 Task: In the  document almanac.rtf Download file as 'EPUB Publication' Share this file with 'softage.1@softage.net' Insert the command  Viewing
Action: Mouse moved to (55, 81)
Screenshot: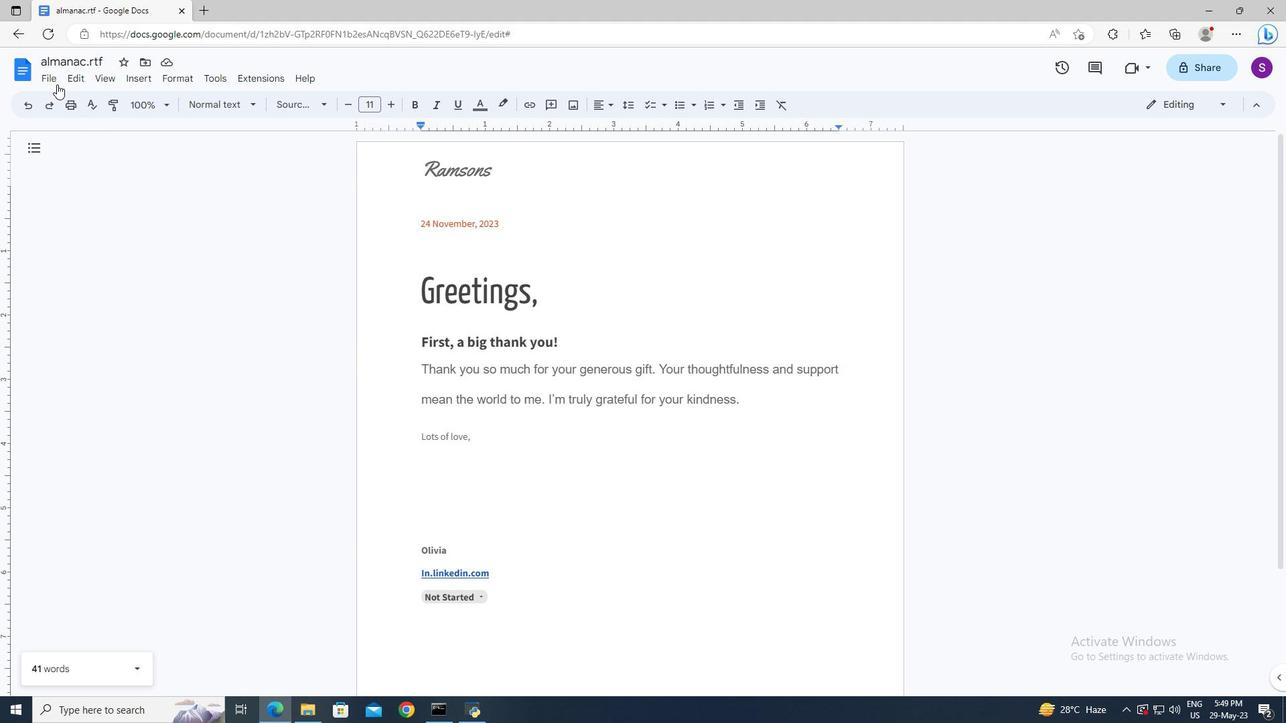 
Action: Mouse pressed left at (55, 81)
Screenshot: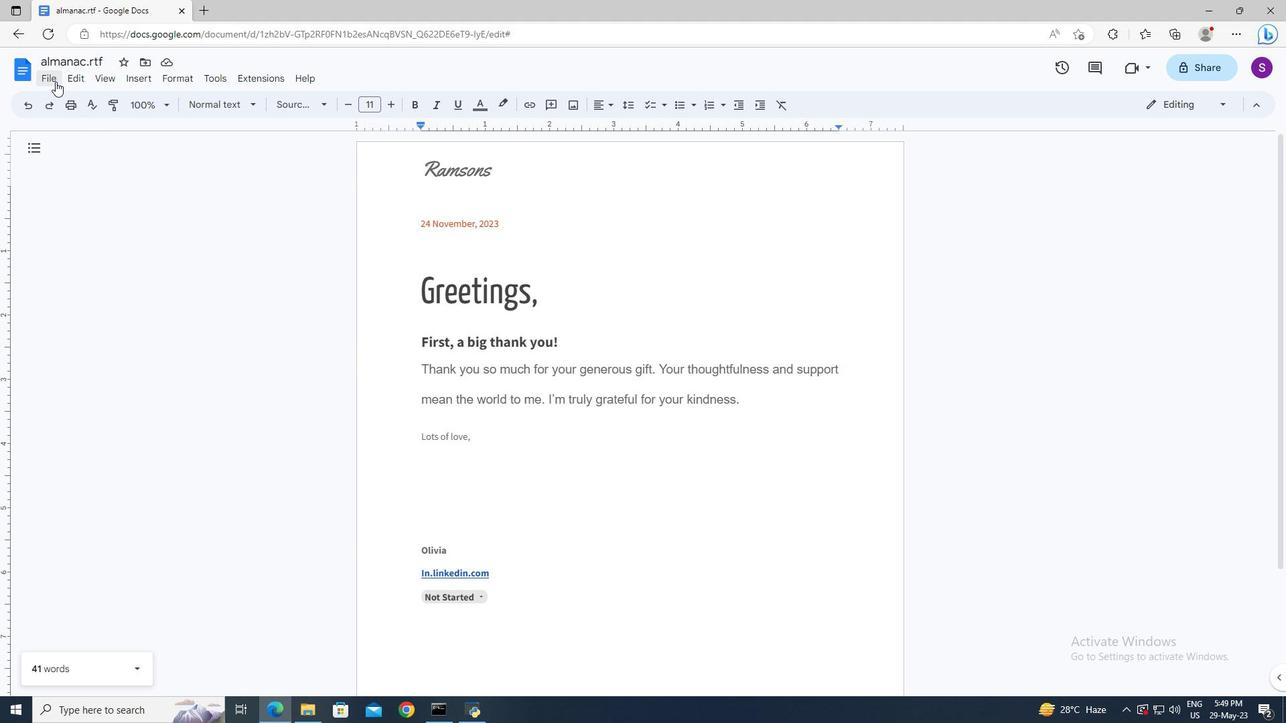 
Action: Mouse moved to (316, 351)
Screenshot: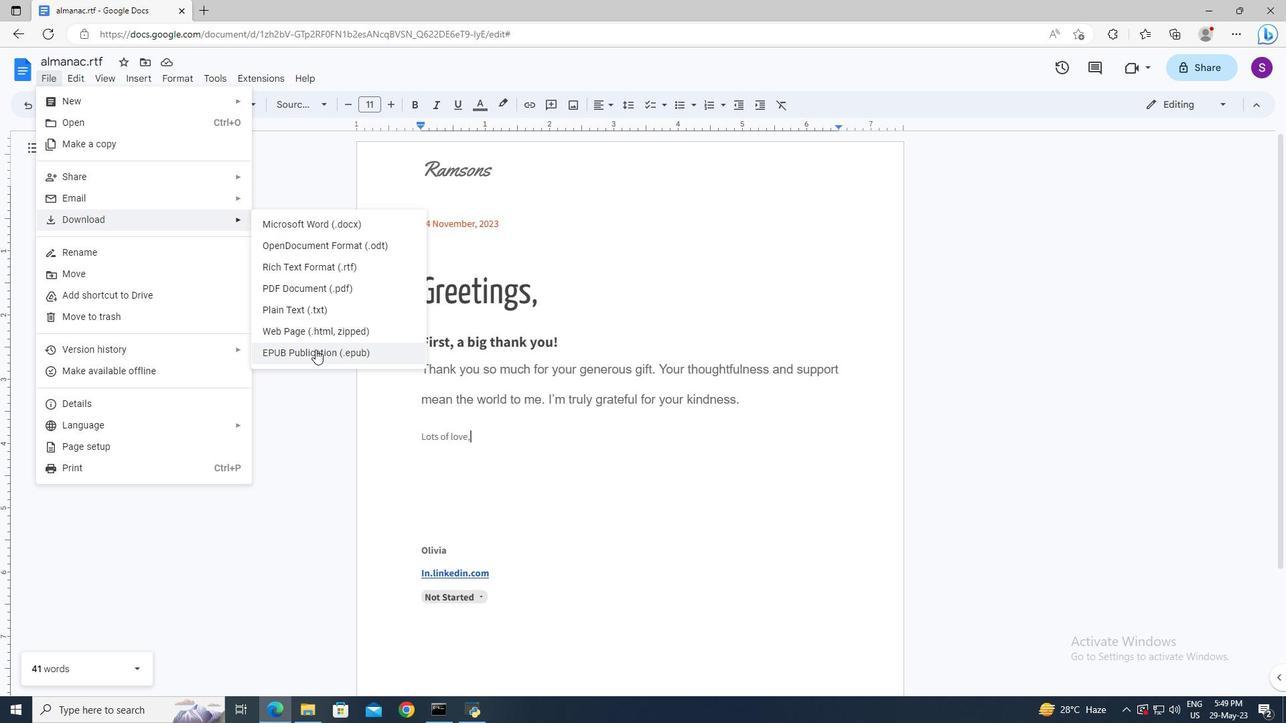 
Action: Mouse pressed left at (316, 351)
Screenshot: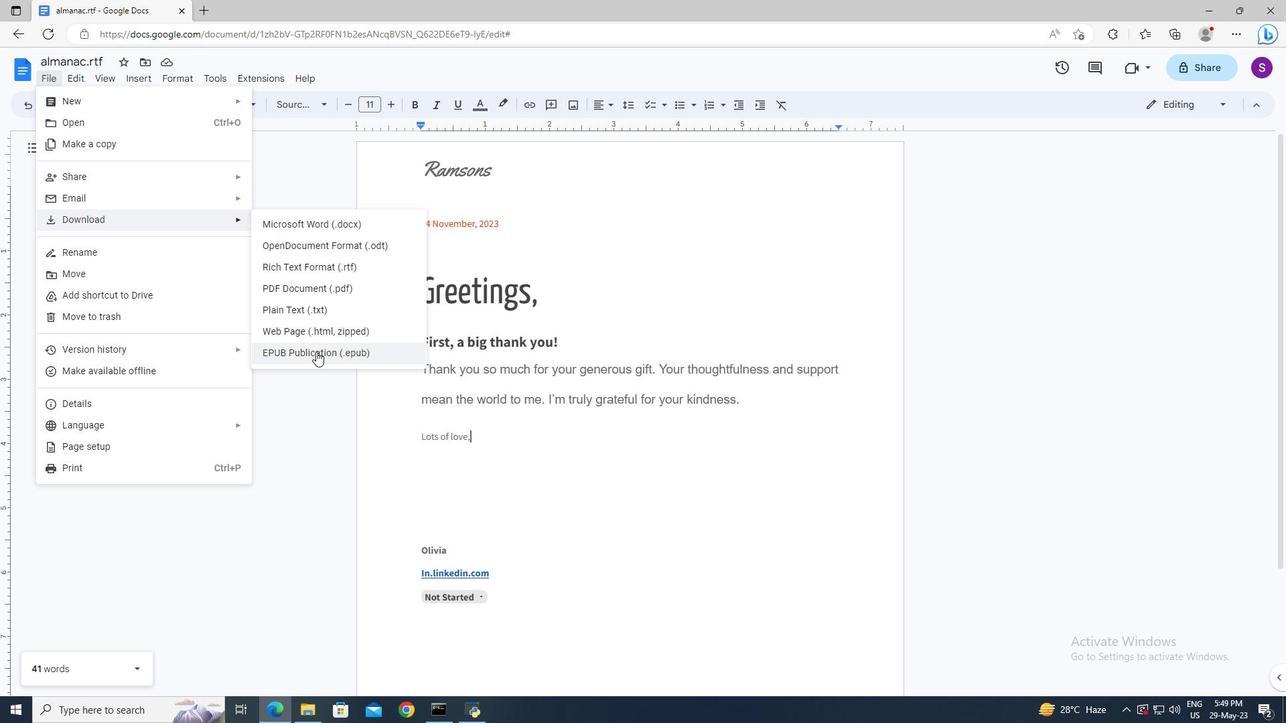 
Action: Mouse moved to (58, 79)
Screenshot: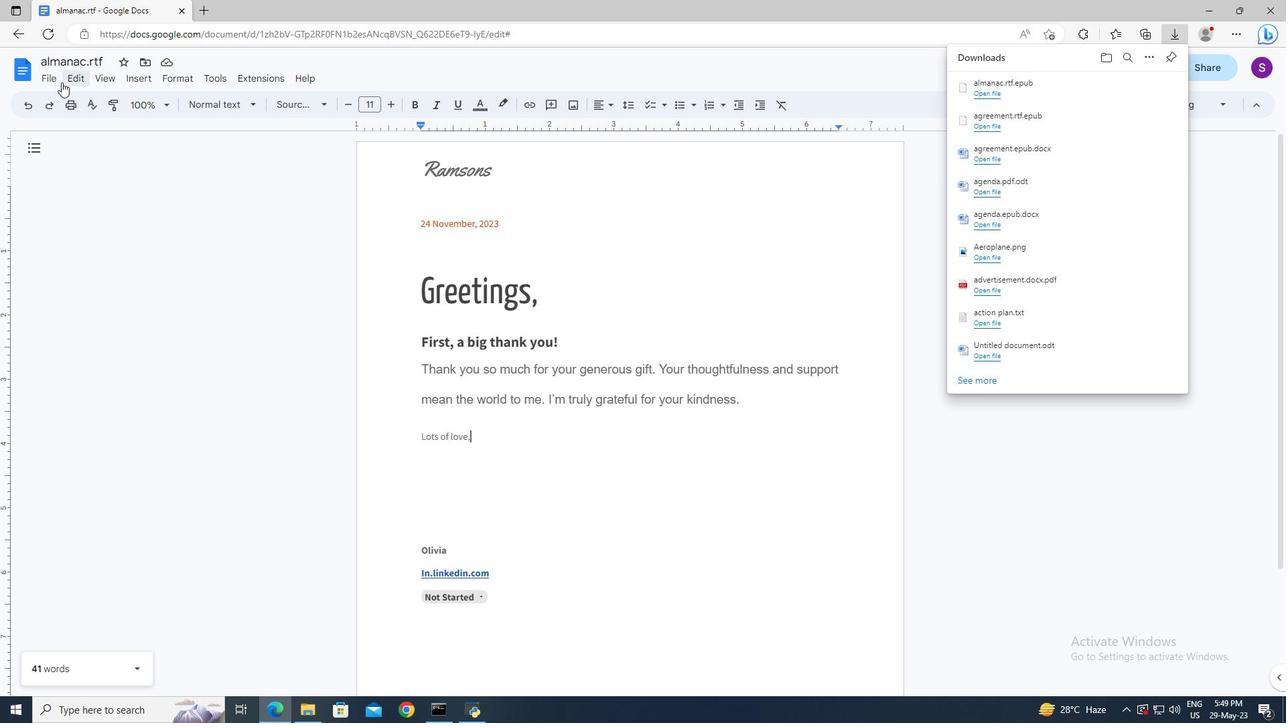 
Action: Mouse pressed left at (58, 79)
Screenshot: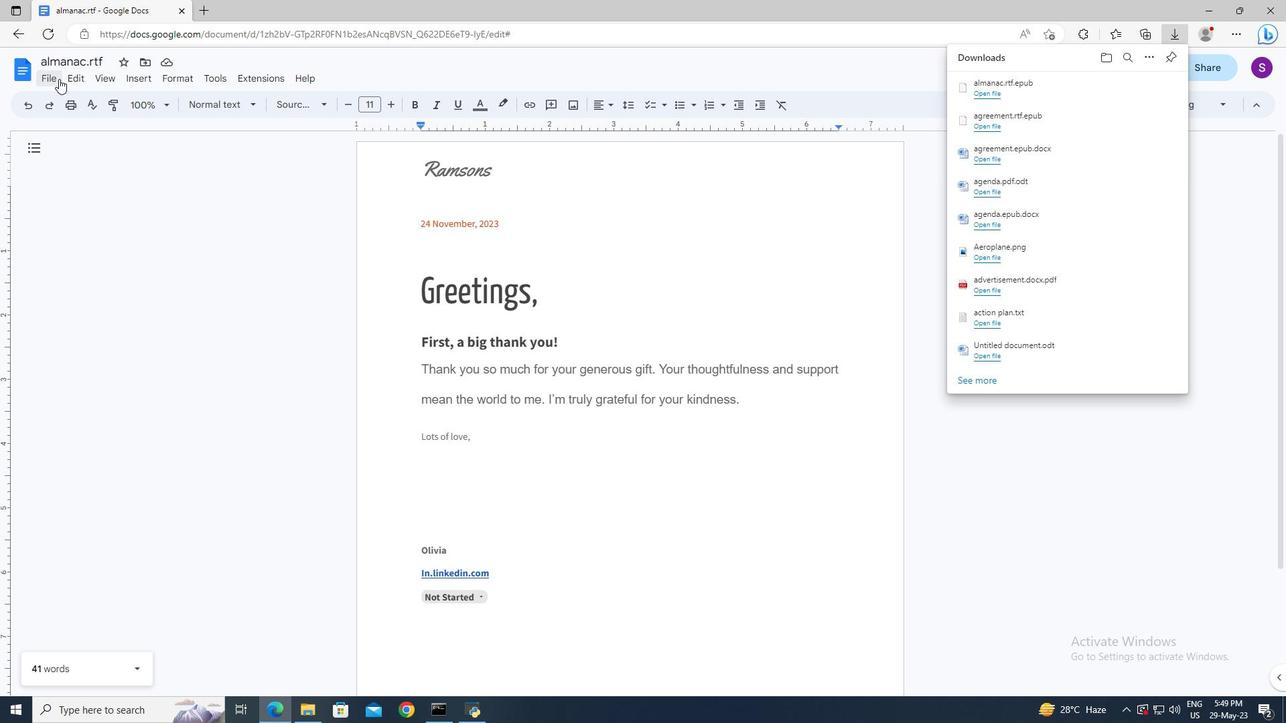 
Action: Mouse moved to (91, 178)
Screenshot: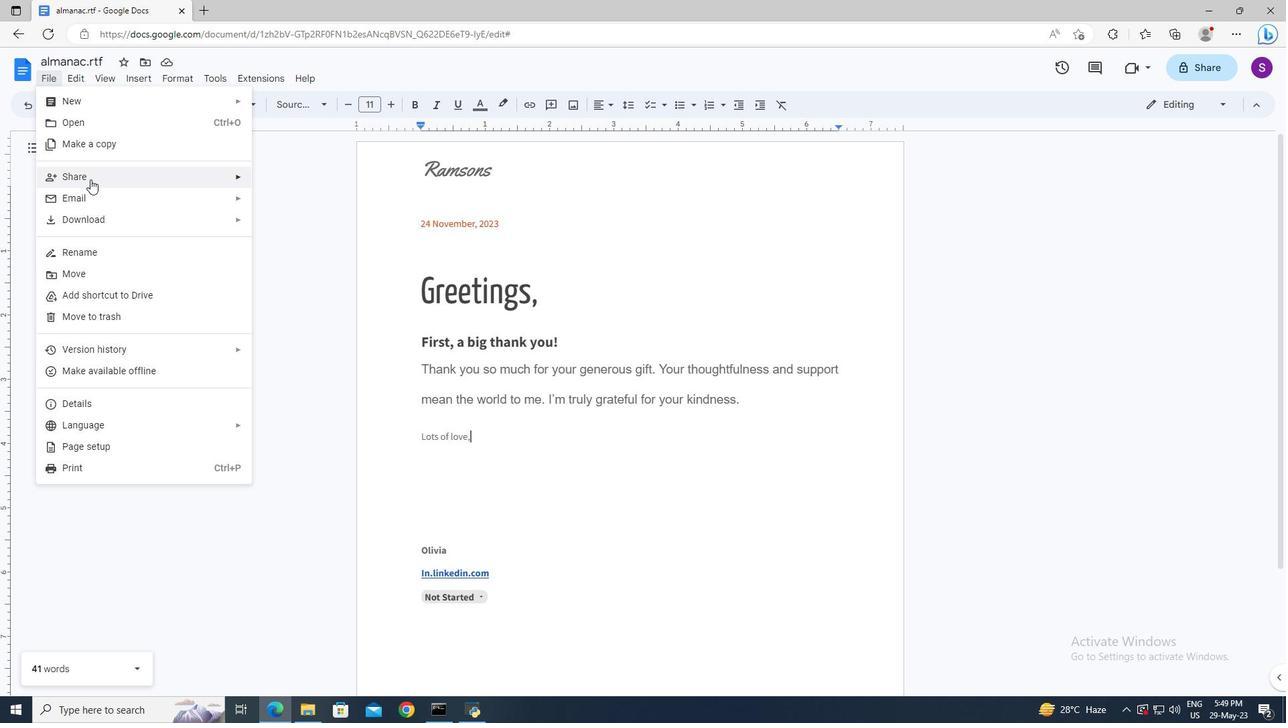 
Action: Mouse pressed left at (91, 178)
Screenshot: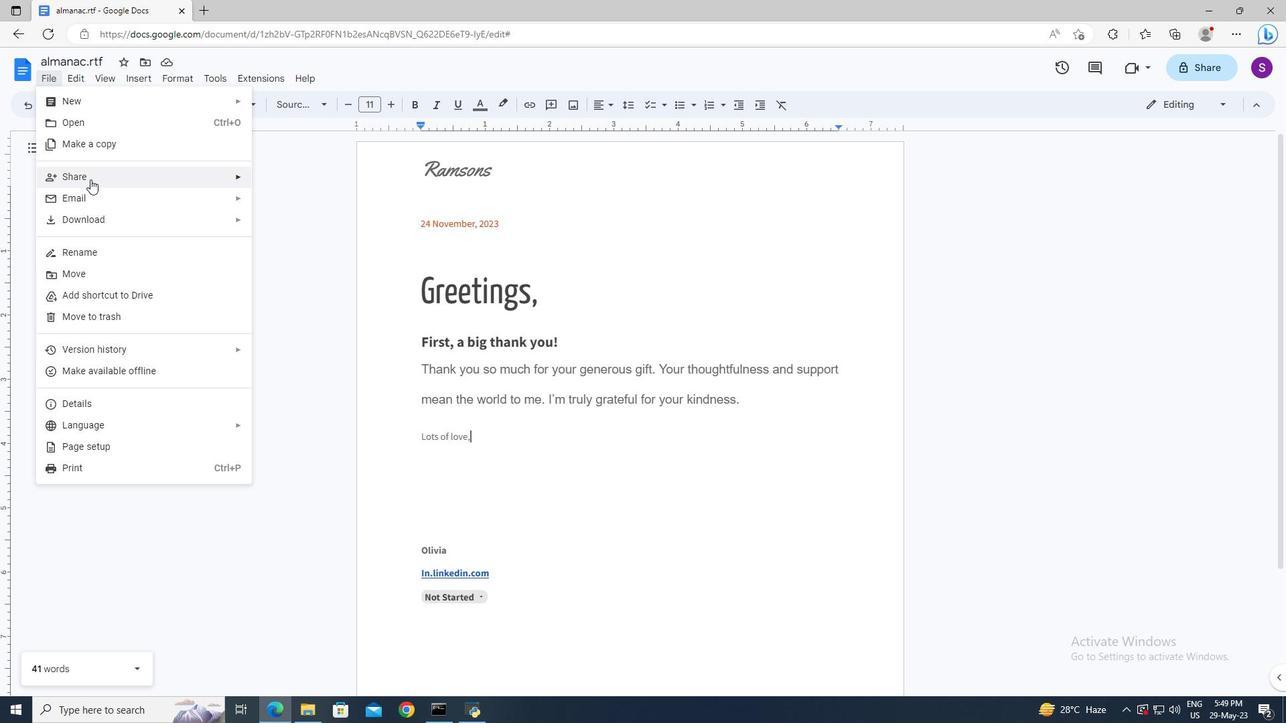 
Action: Mouse moved to (274, 177)
Screenshot: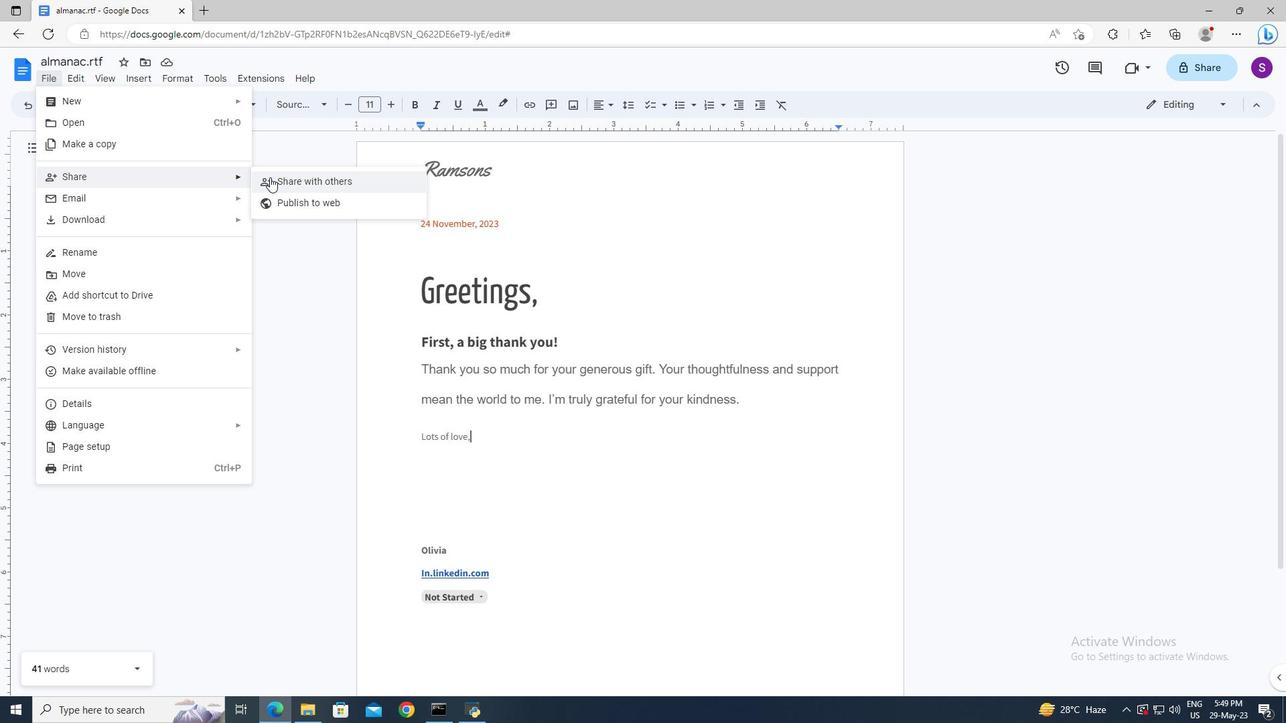 
Action: Mouse pressed left at (274, 177)
Screenshot: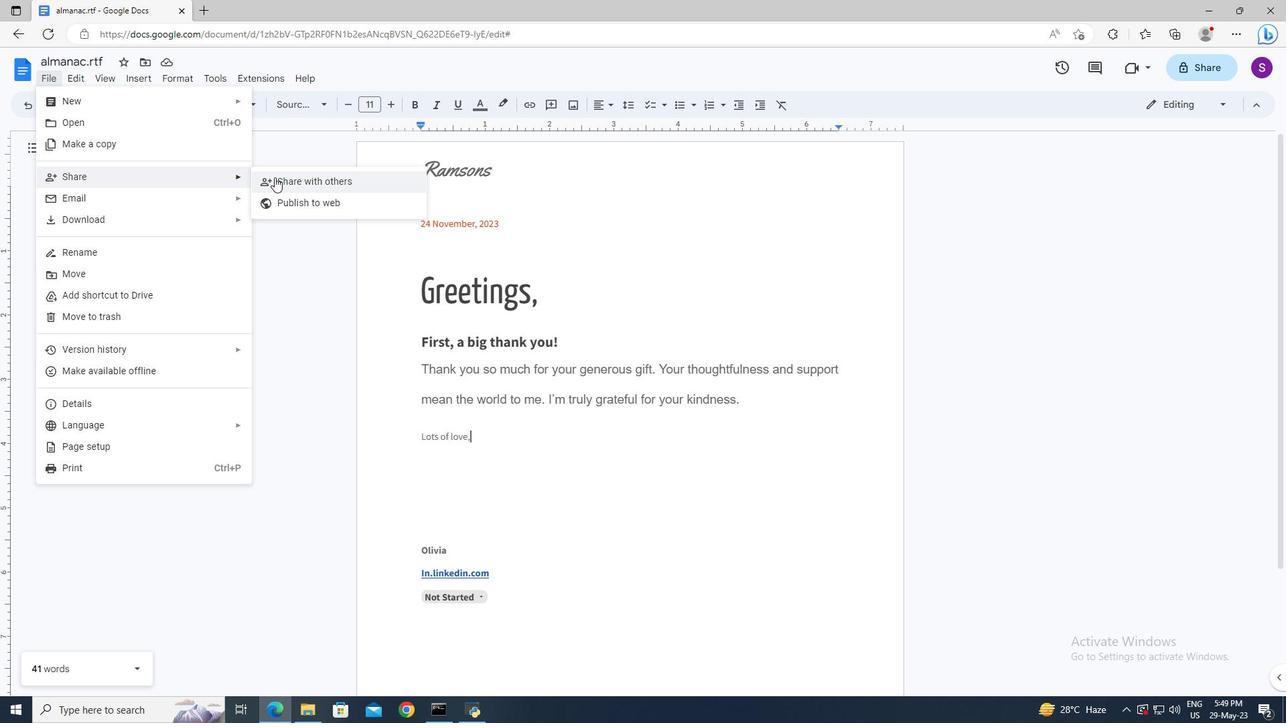 
Action: Mouse moved to (544, 304)
Screenshot: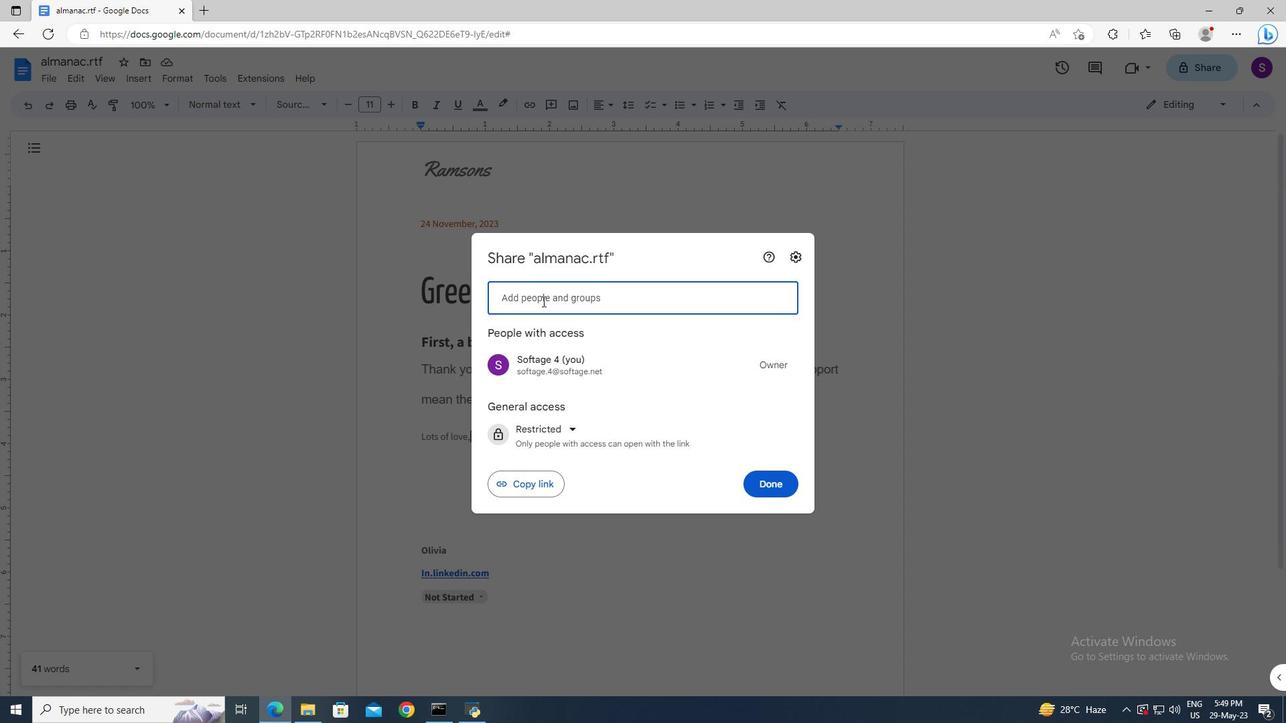 
Action: Mouse pressed left at (544, 304)
Screenshot: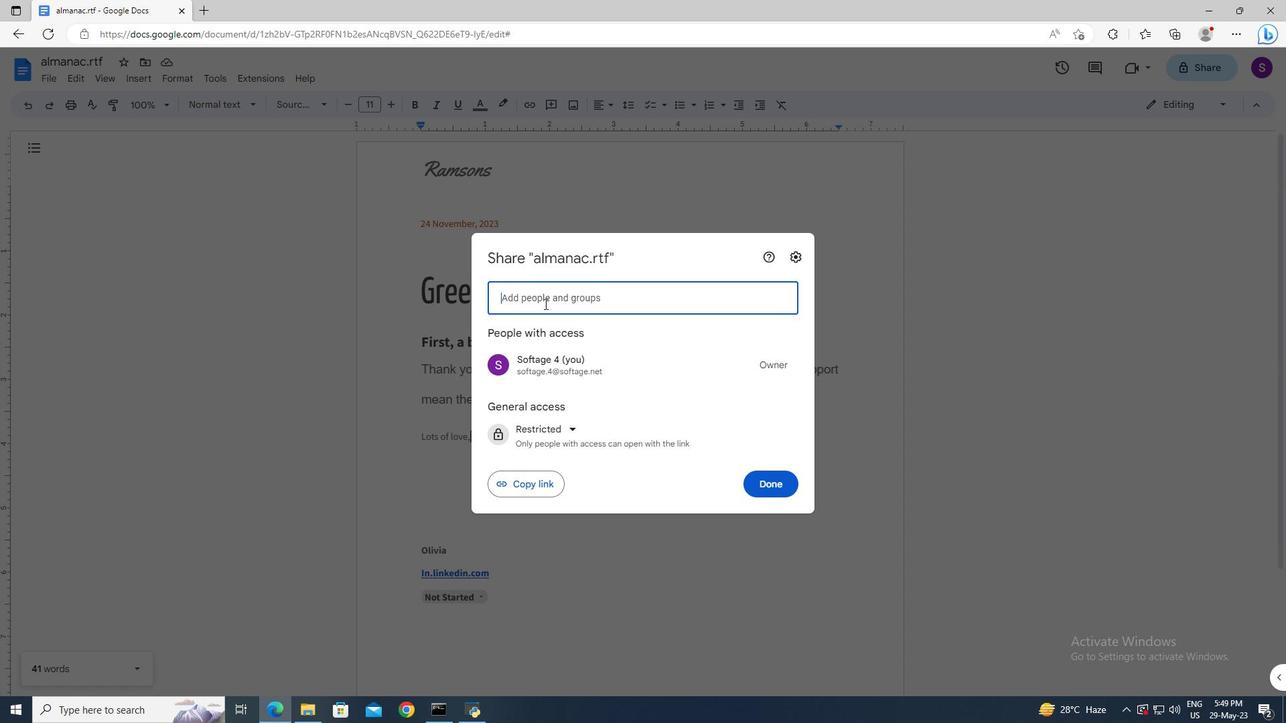 
Action: Mouse moved to (544, 304)
Screenshot: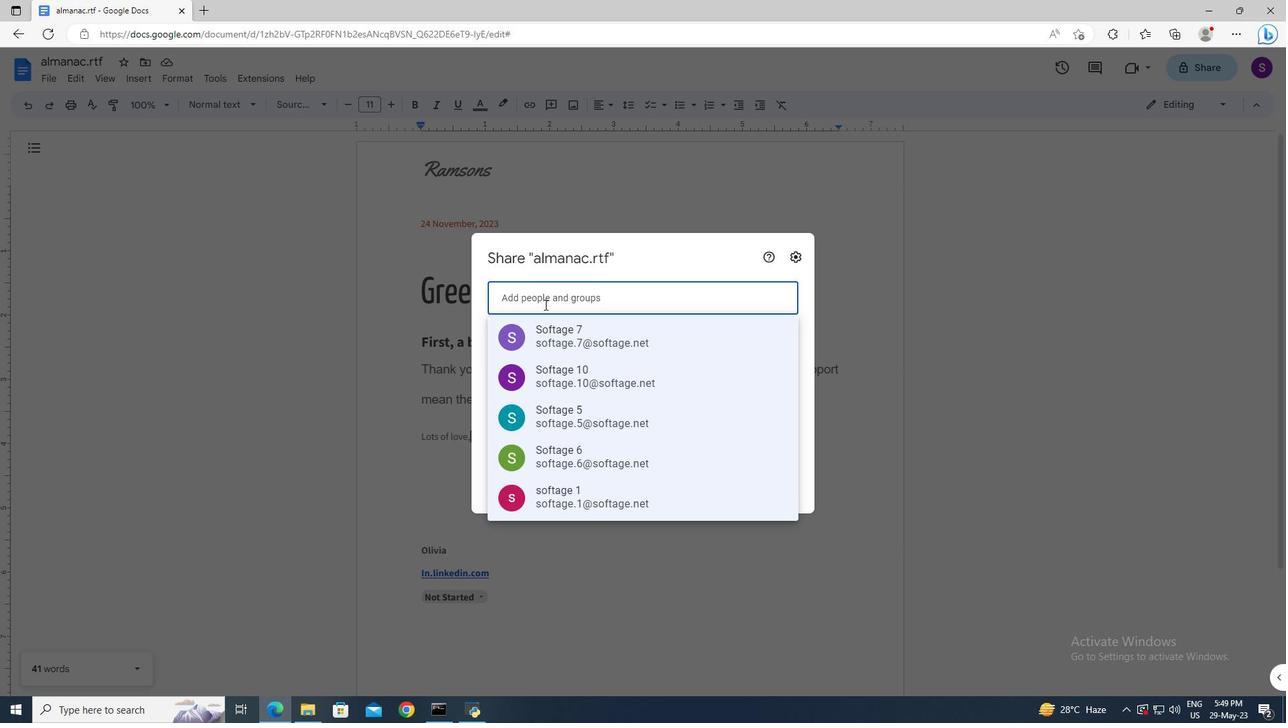 
Action: Key pressed softage.1<Key.shift><Key.shift>@softage.net<Key.enter>
Screenshot: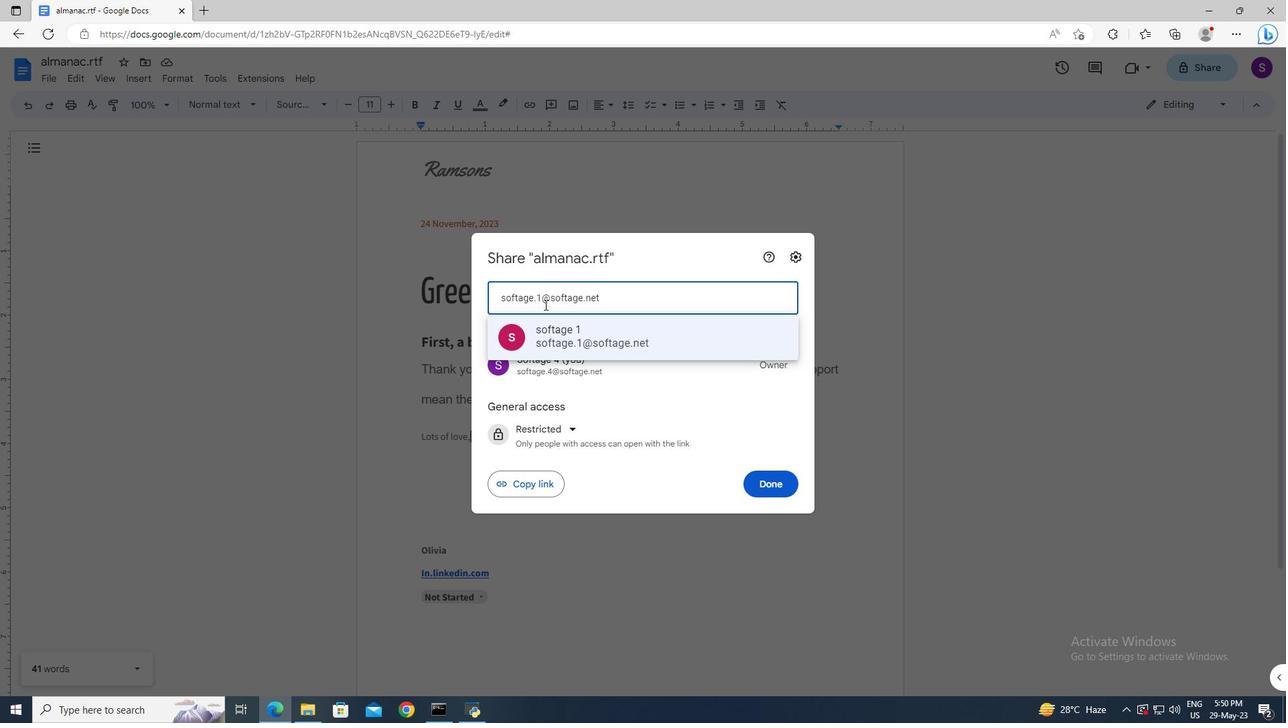 
Action: Mouse moved to (767, 472)
Screenshot: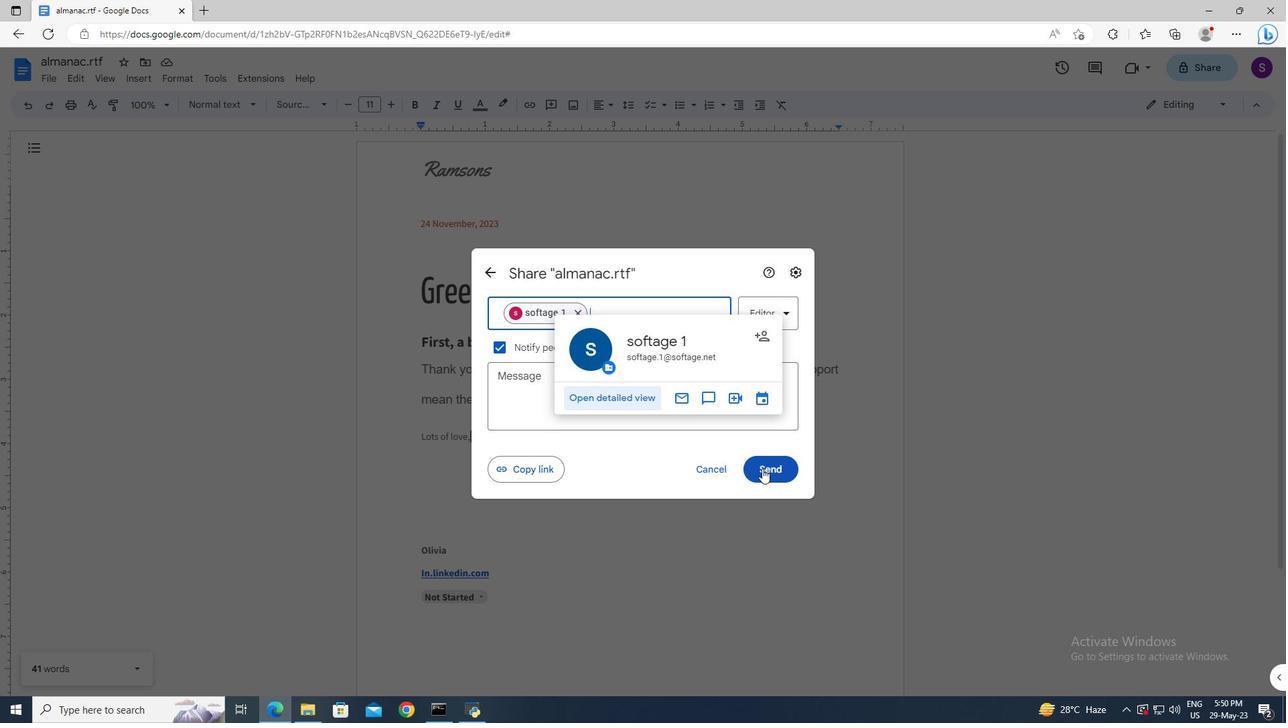 
Action: Mouse pressed left at (767, 472)
Screenshot: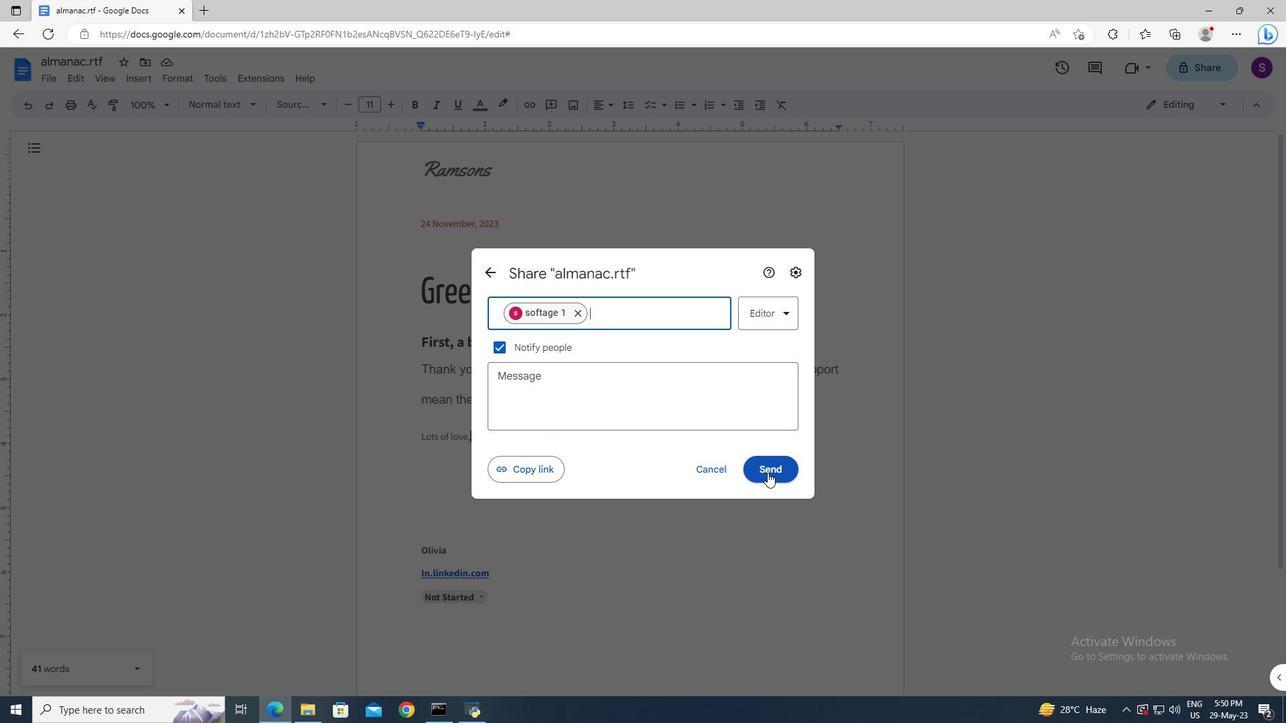 
Action: Mouse moved to (1221, 102)
Screenshot: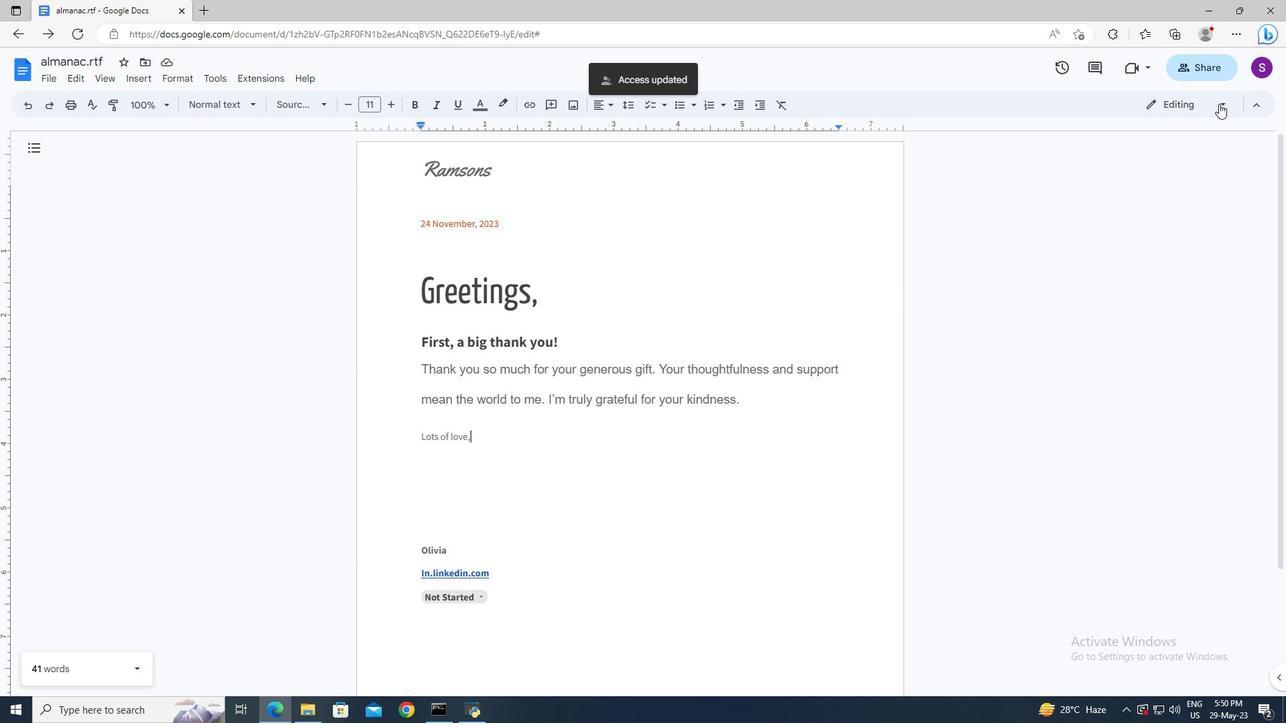 
Action: Mouse pressed left at (1221, 102)
Screenshot: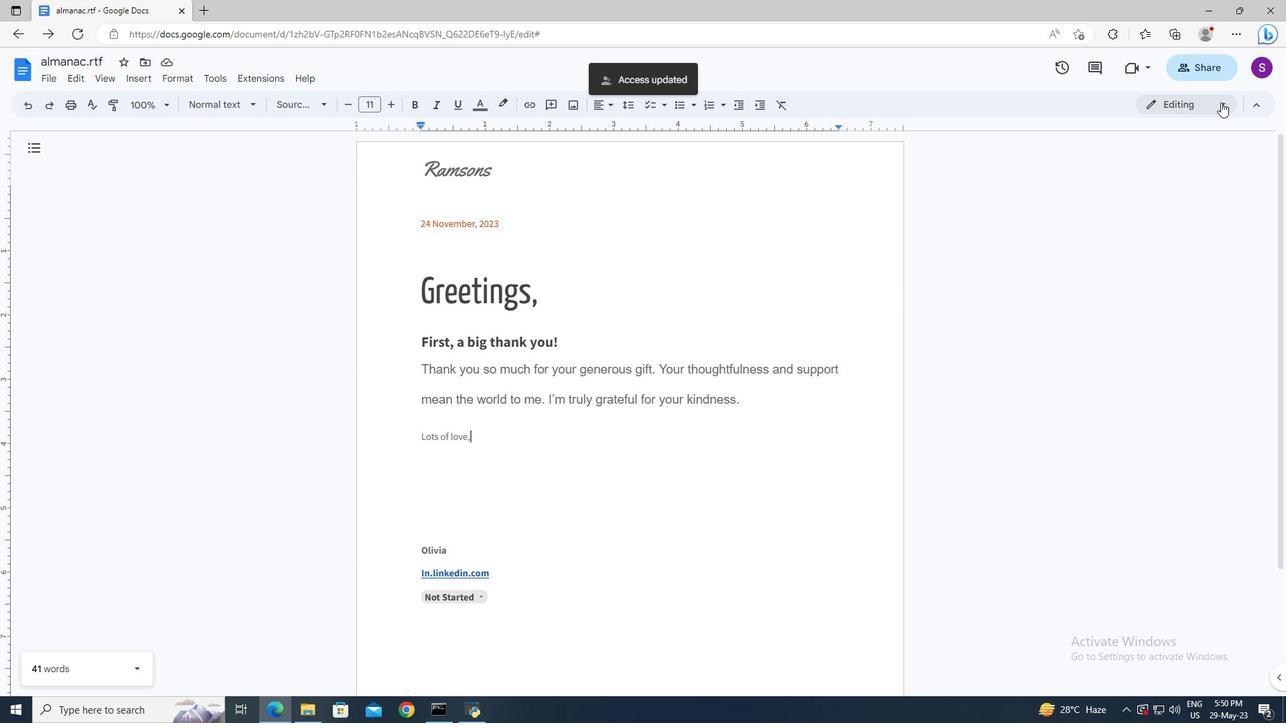
Action: Mouse moved to (1185, 196)
Screenshot: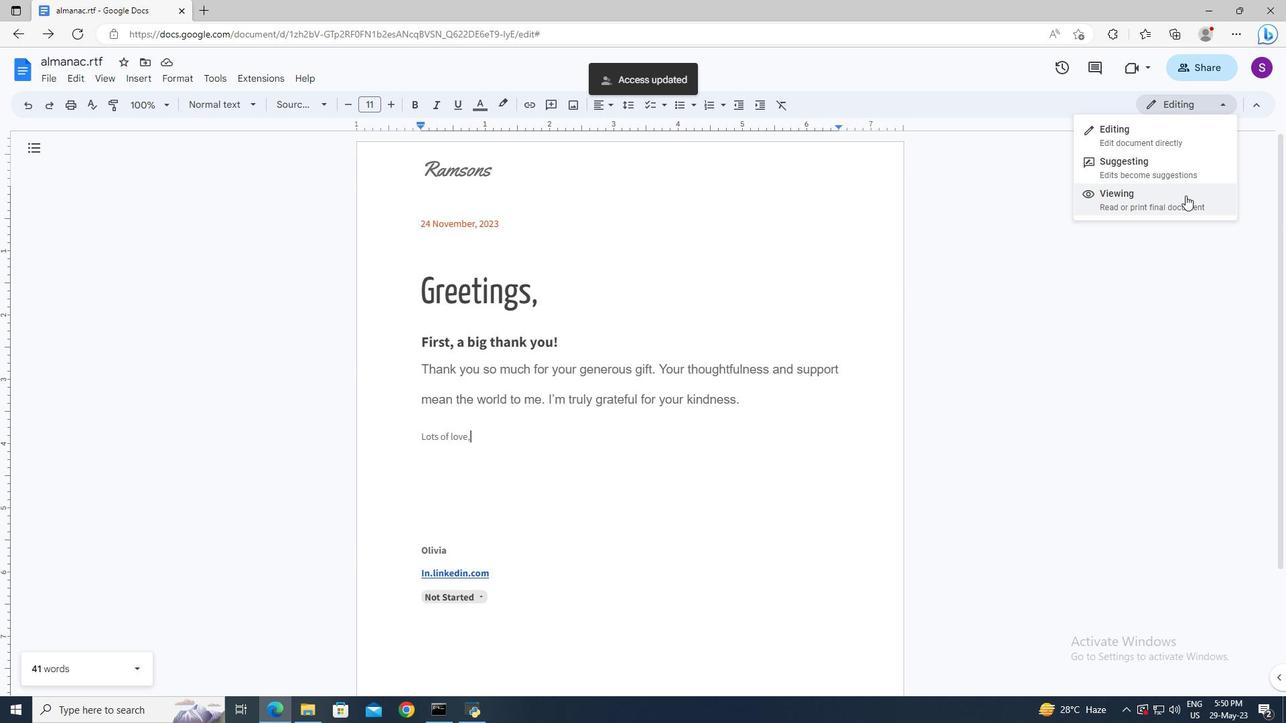 
Action: Mouse pressed left at (1185, 196)
Screenshot: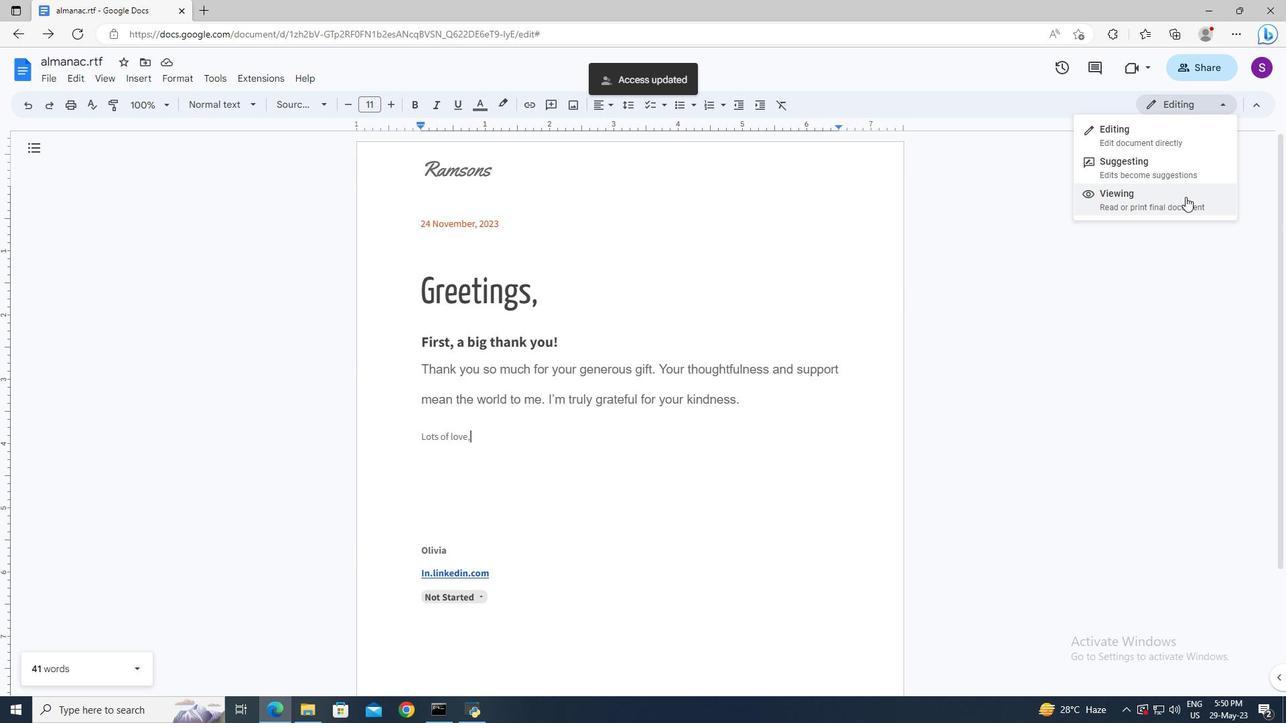 
Action: Mouse moved to (720, 271)
Screenshot: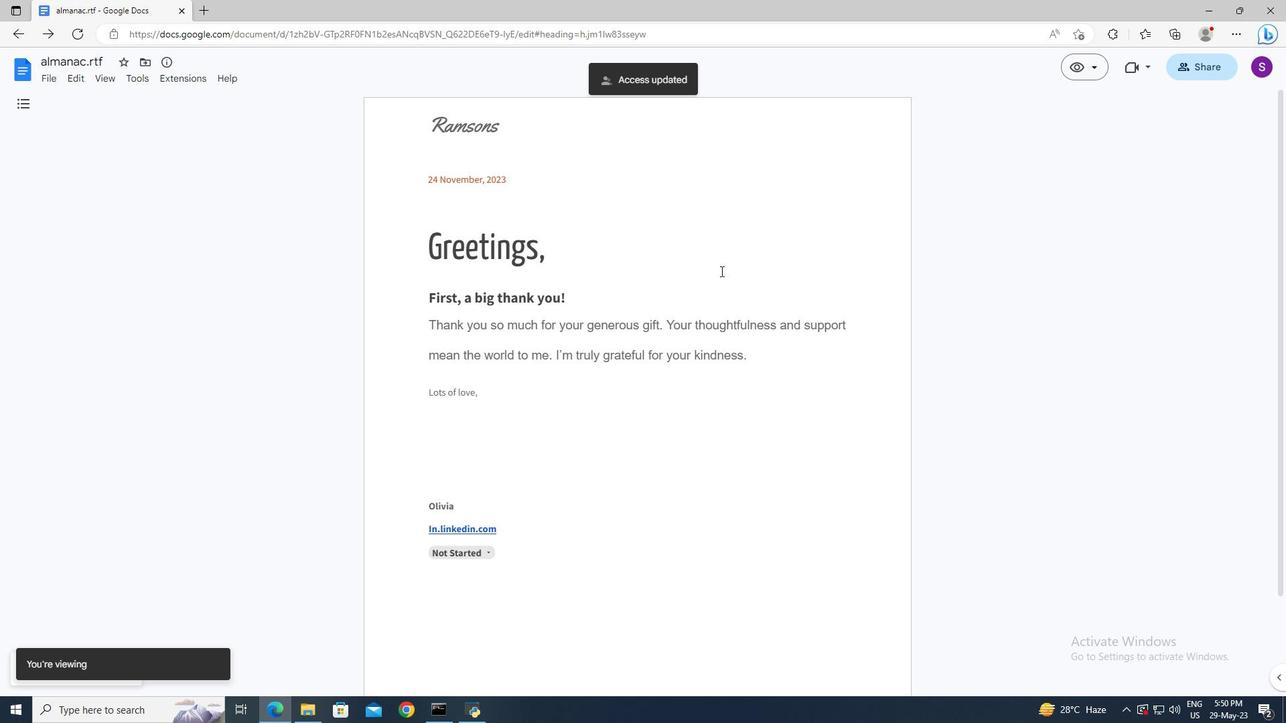 
